 Task: Share through Files "Movie C.mp4" and change Quality to Low
Action: Mouse moved to (221, 137)
Screenshot: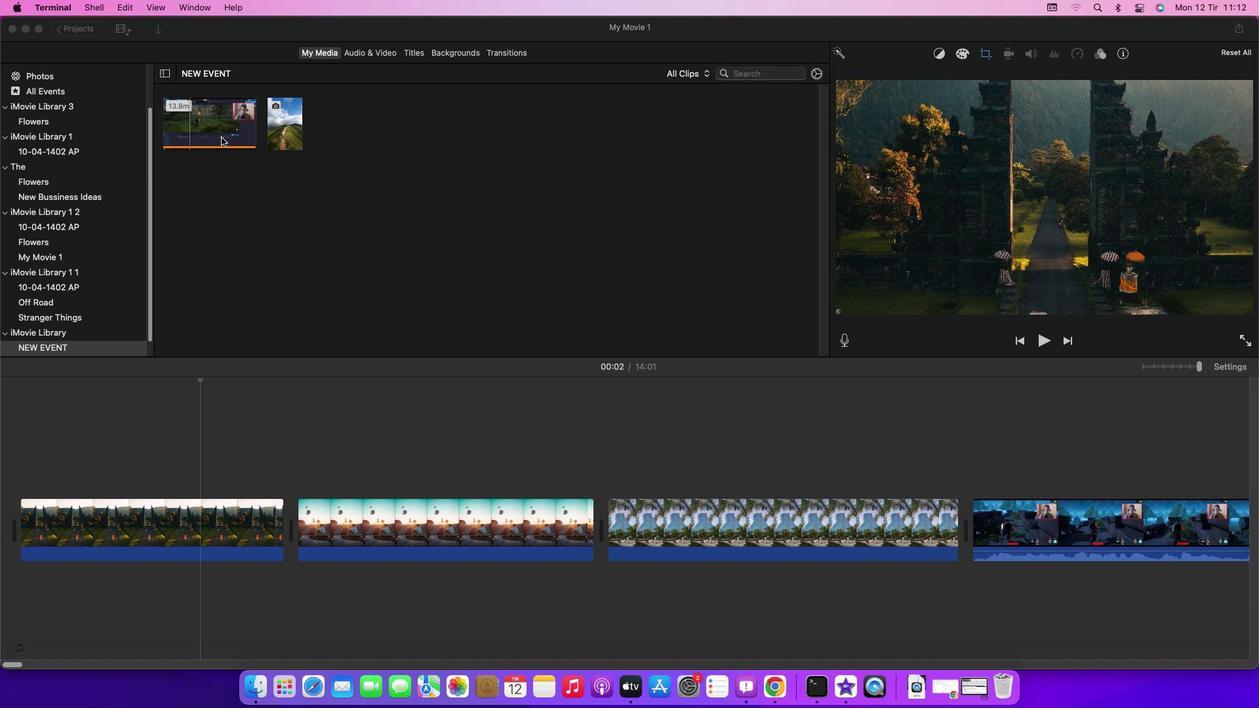 
Action: Mouse pressed left at (221, 137)
Screenshot: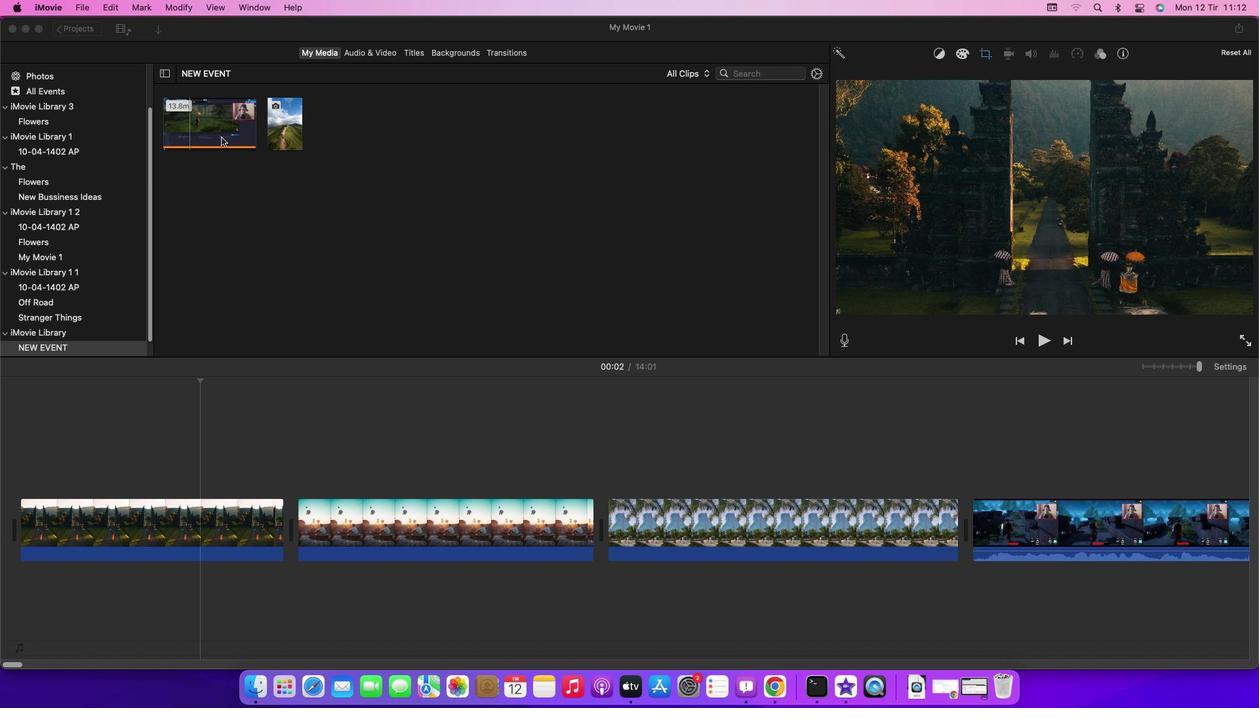 
Action: Mouse moved to (87, 10)
Screenshot: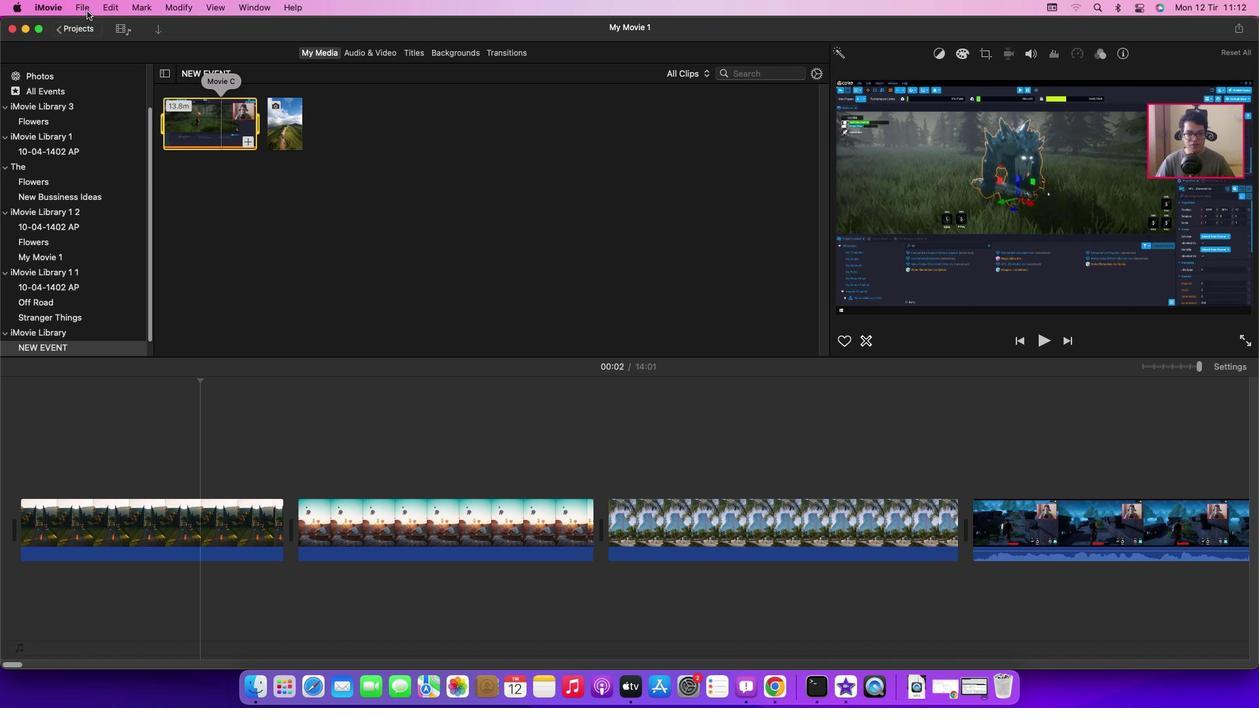 
Action: Mouse pressed left at (87, 10)
Screenshot: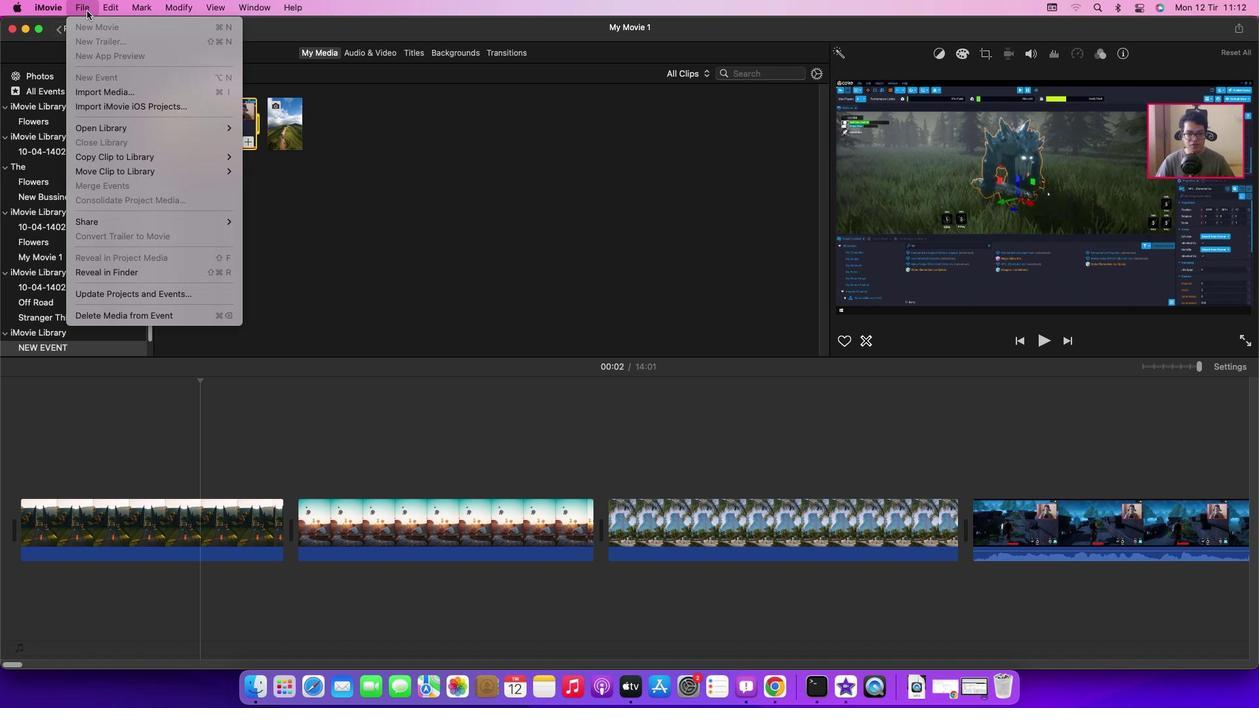 
Action: Mouse moved to (258, 264)
Screenshot: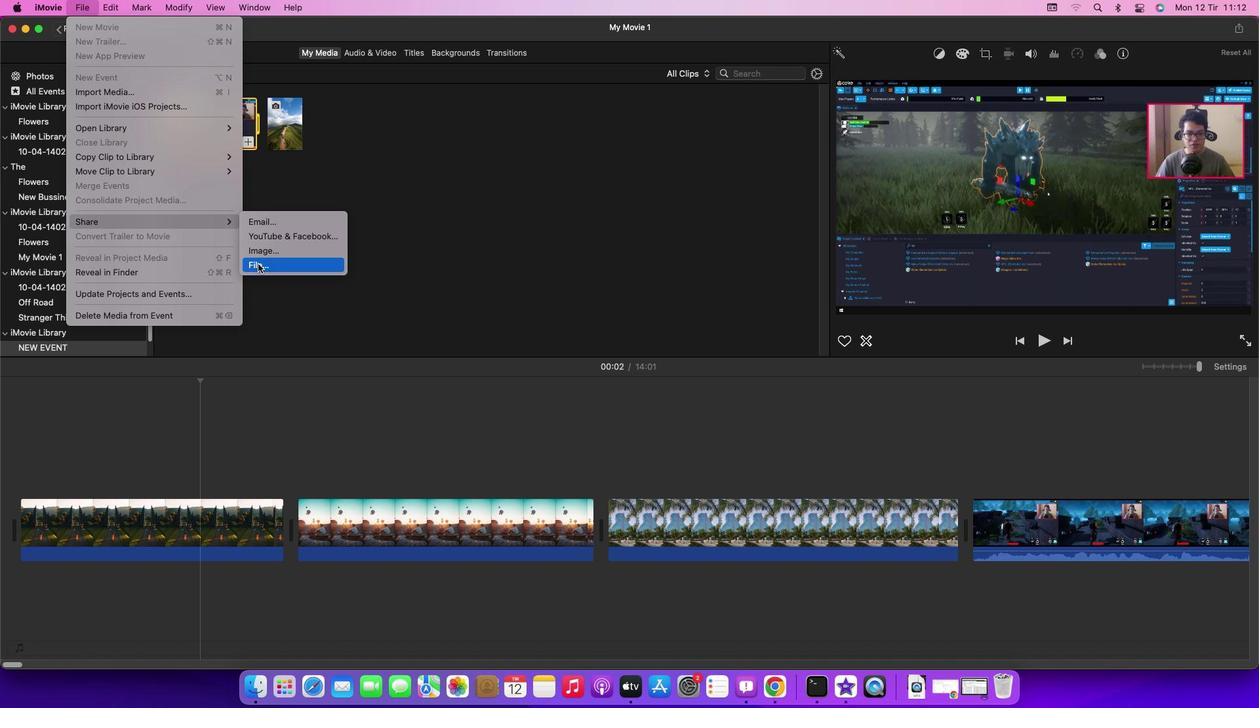 
Action: Mouse pressed left at (258, 264)
Screenshot: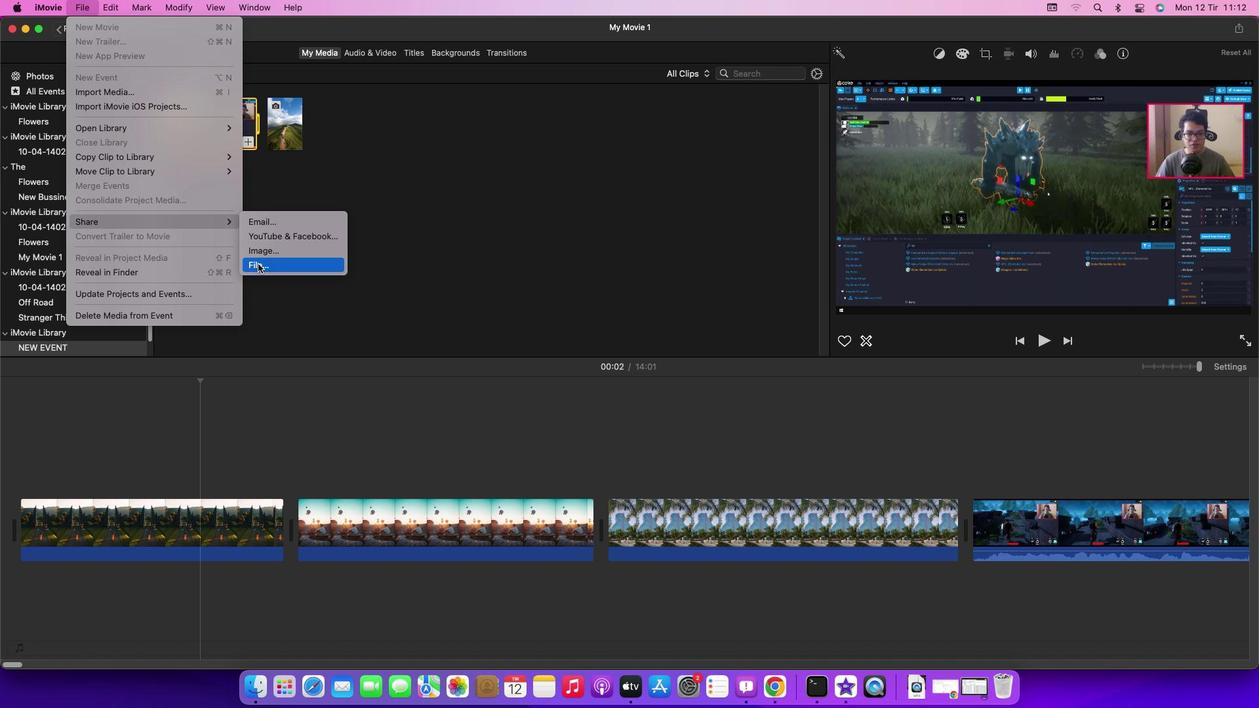 
Action: Mouse moved to (722, 237)
Screenshot: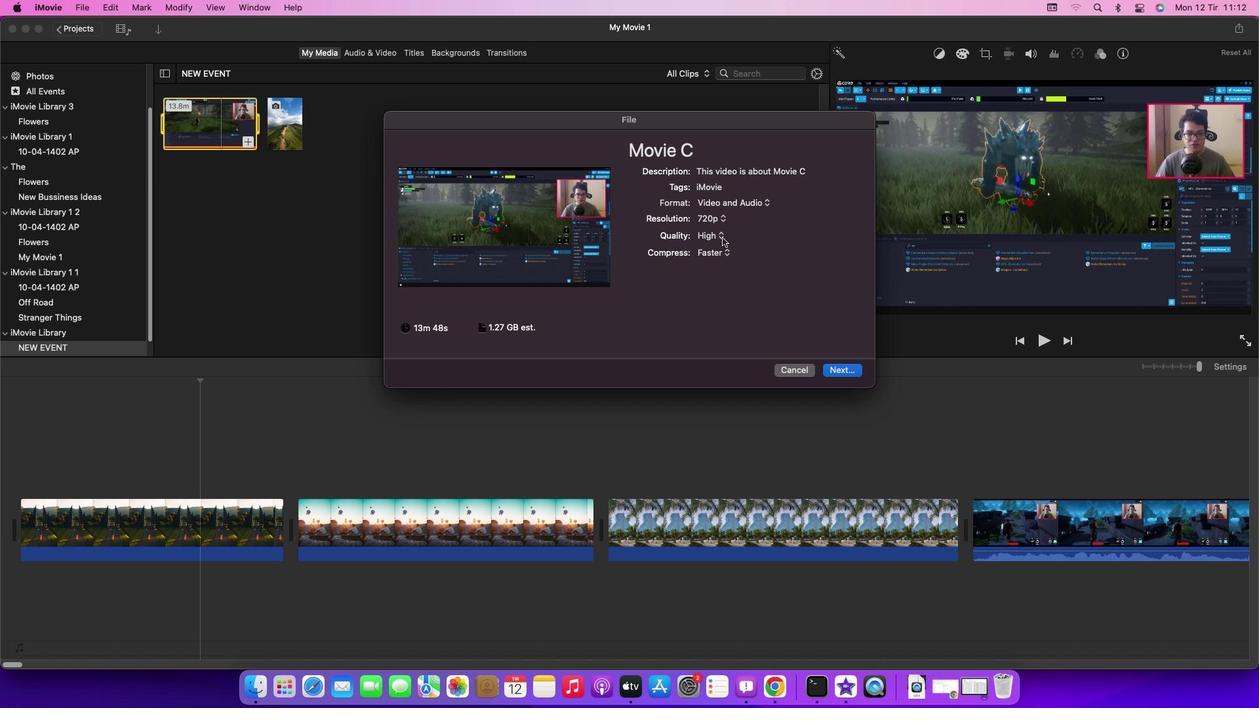 
Action: Mouse pressed left at (722, 237)
Screenshot: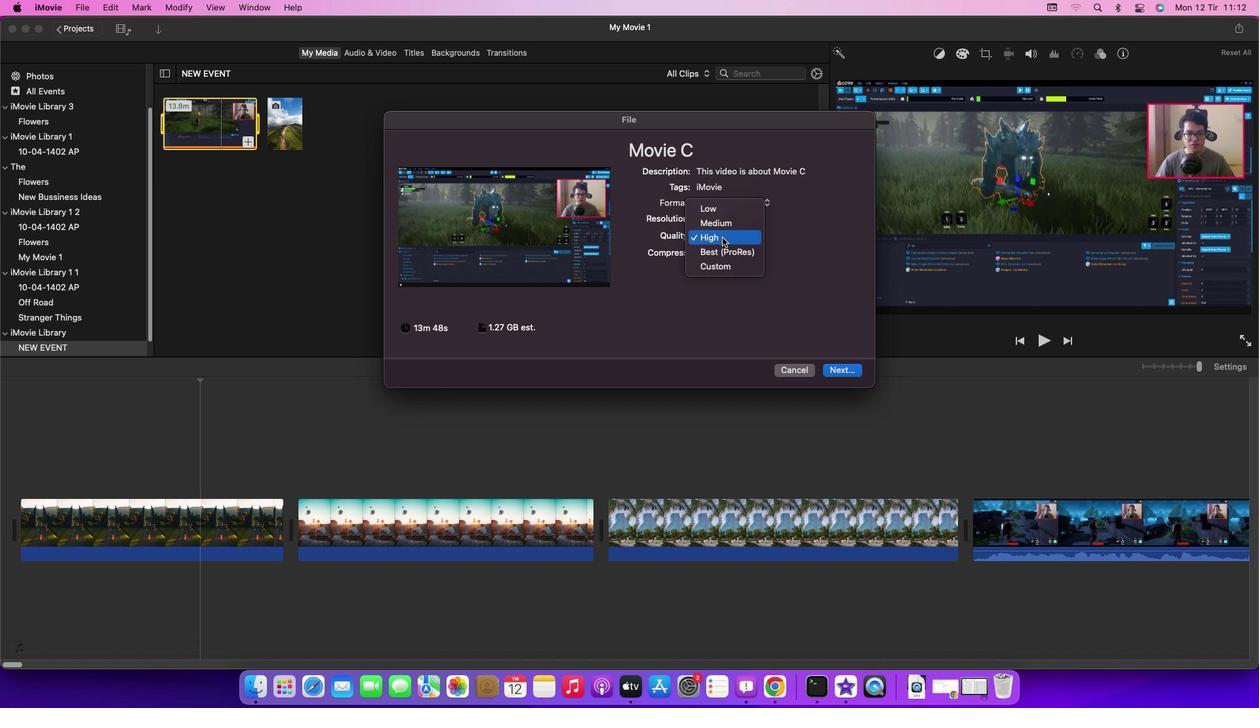 
Action: Mouse moved to (720, 205)
Screenshot: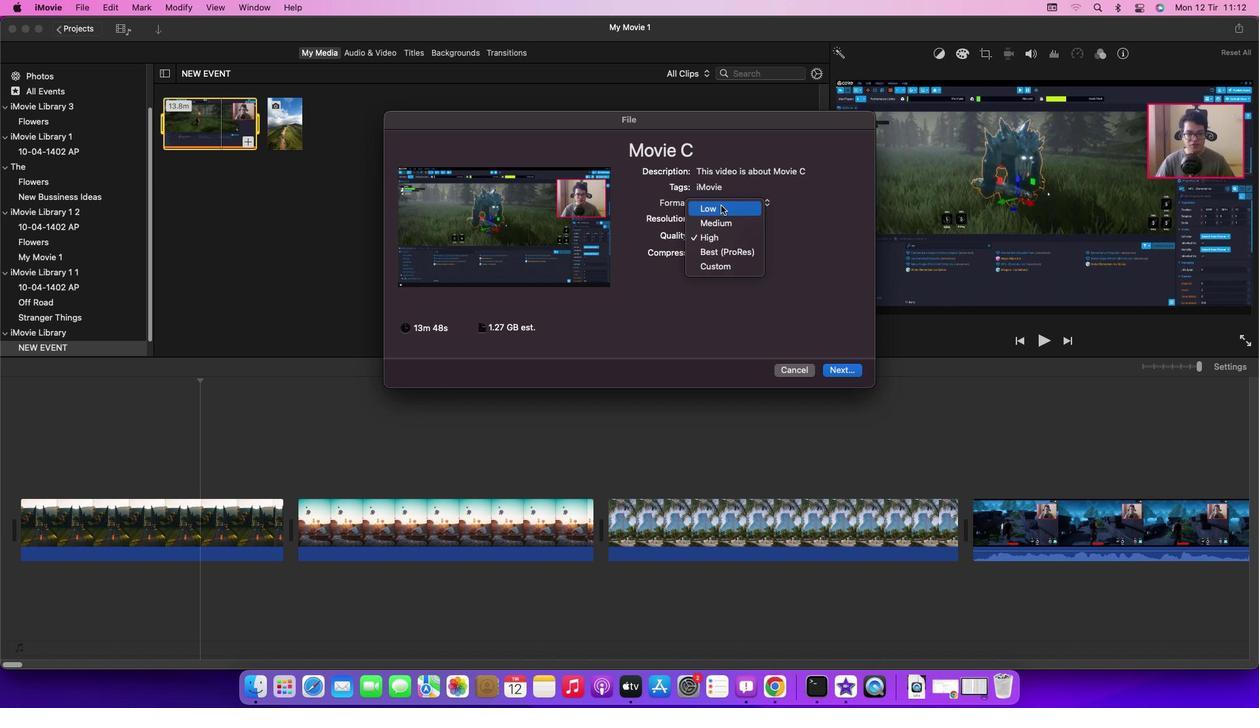 
Action: Mouse pressed left at (720, 205)
Screenshot: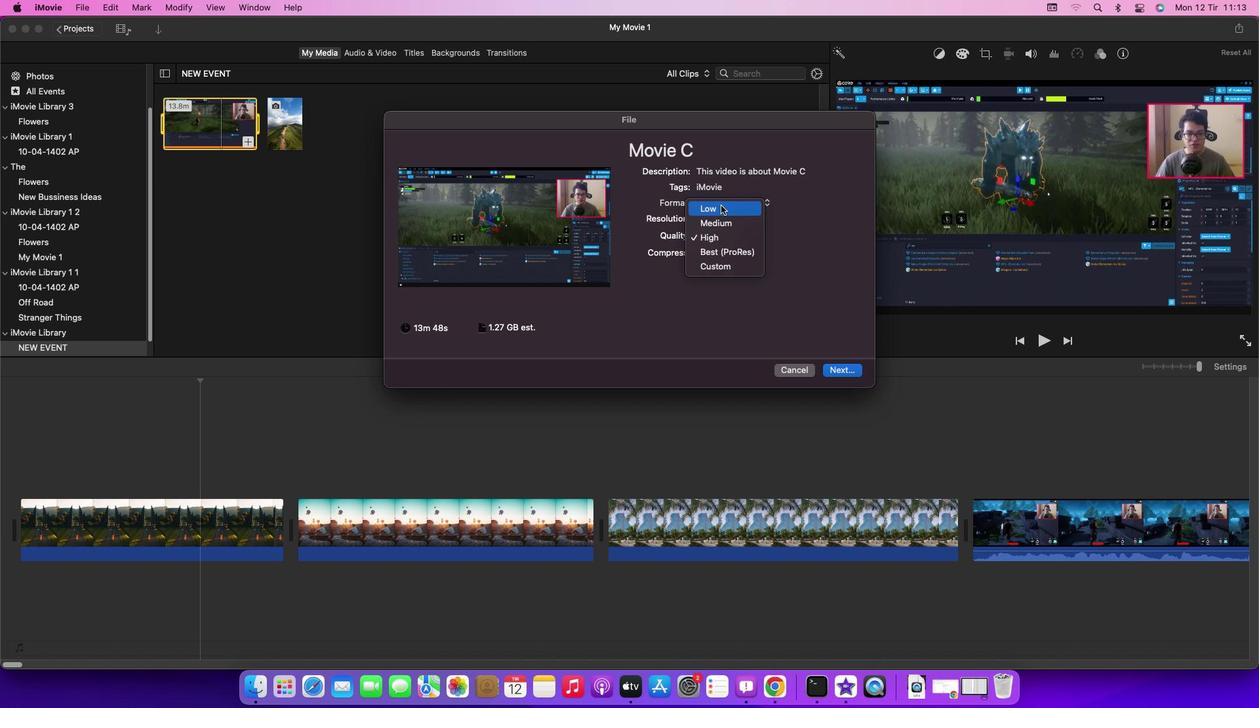 
Action: Mouse moved to (673, 392)
Screenshot: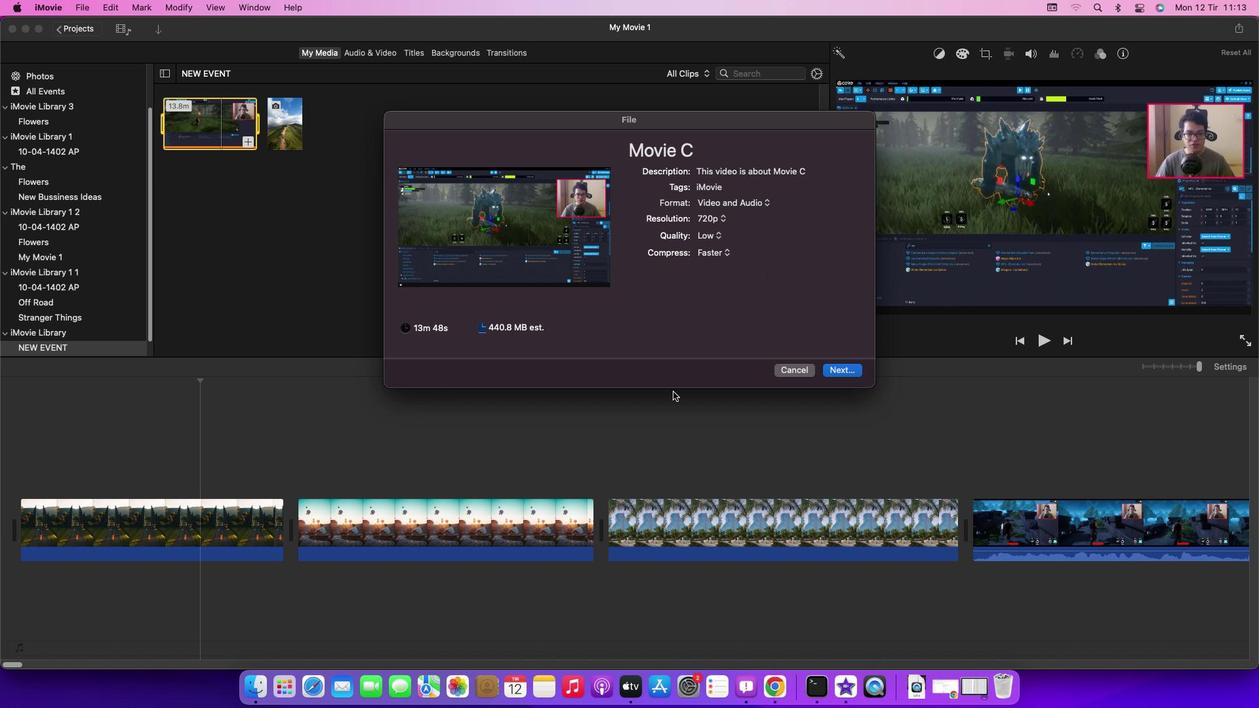 
Action: Mouse pressed left at (673, 392)
Screenshot: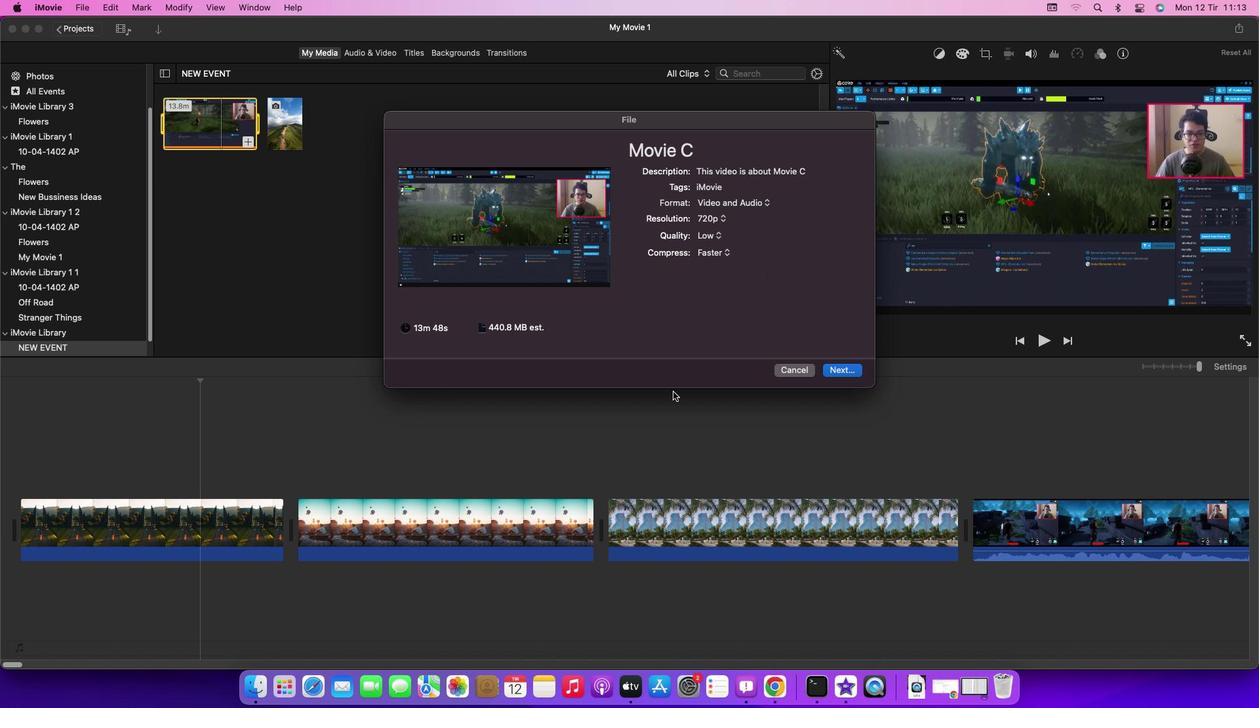 
